 Task: Use the formula "STDEVP" in spreadsheet "Project portfolio".
Action: Mouse moved to (107, 85)
Screenshot: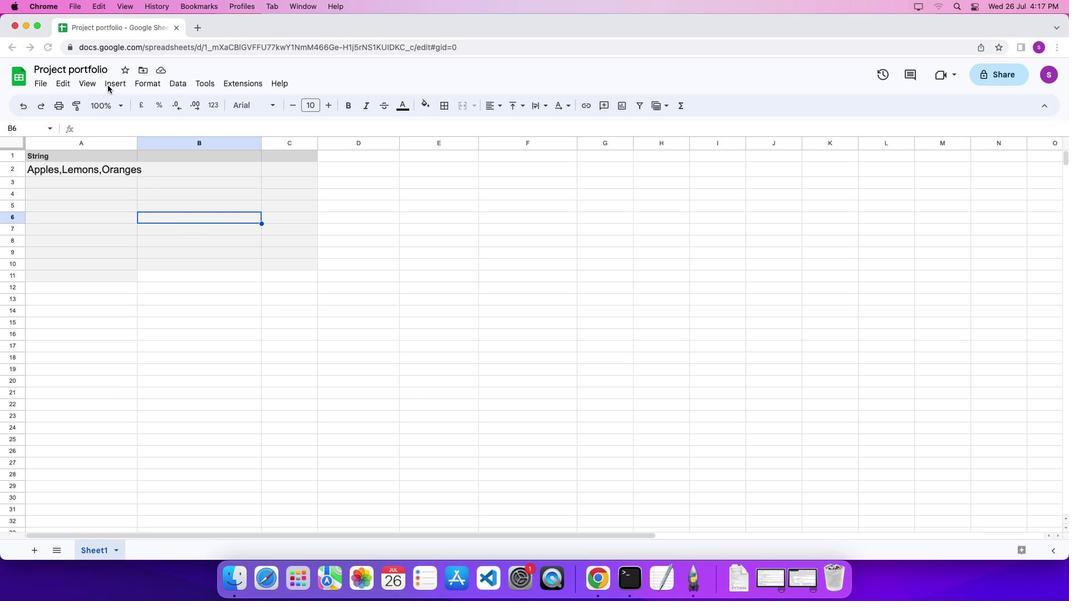 
Action: Mouse pressed left at (107, 85)
Screenshot: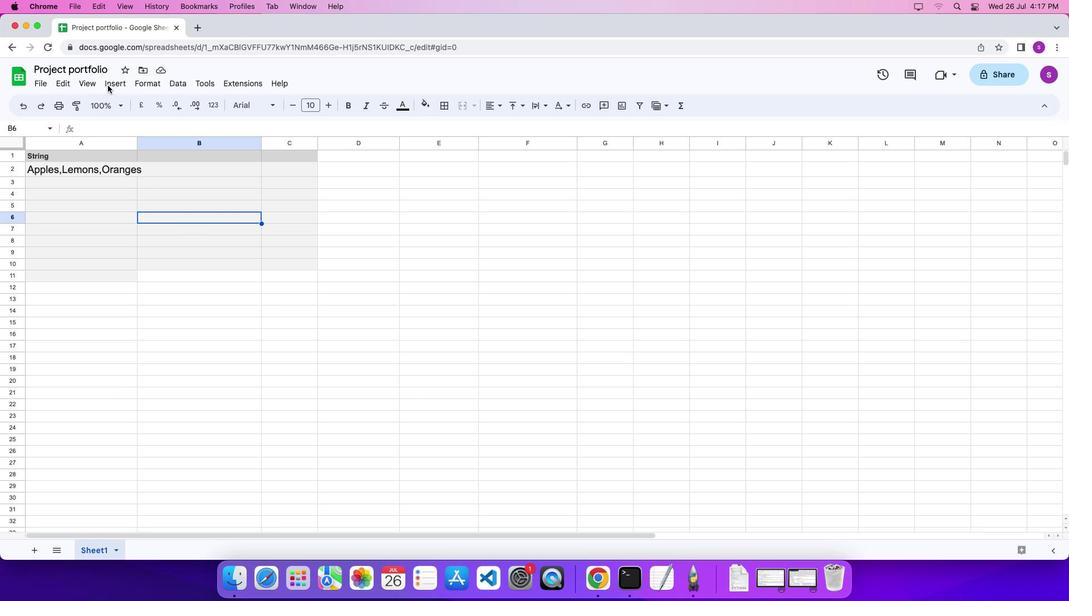 
Action: Mouse moved to (115, 83)
Screenshot: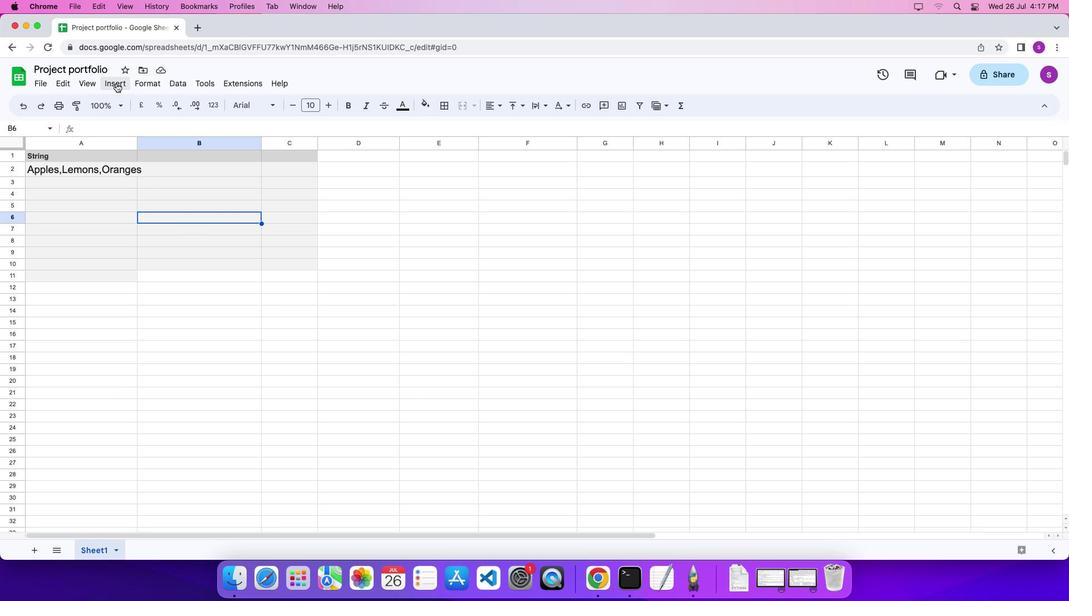 
Action: Mouse pressed left at (115, 83)
Screenshot: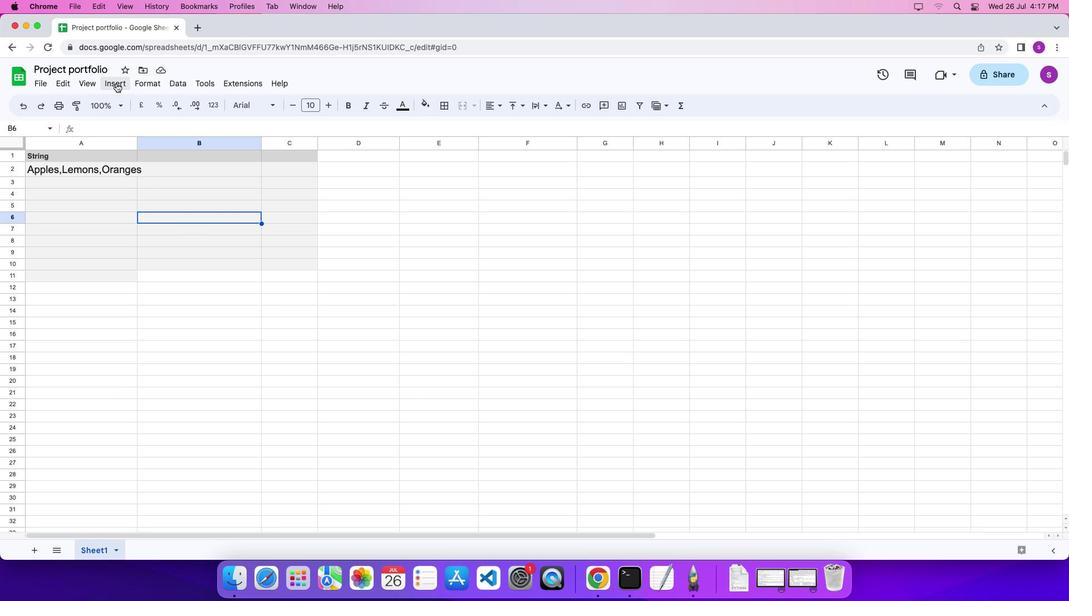 
Action: Mouse moved to (461, 540)
Screenshot: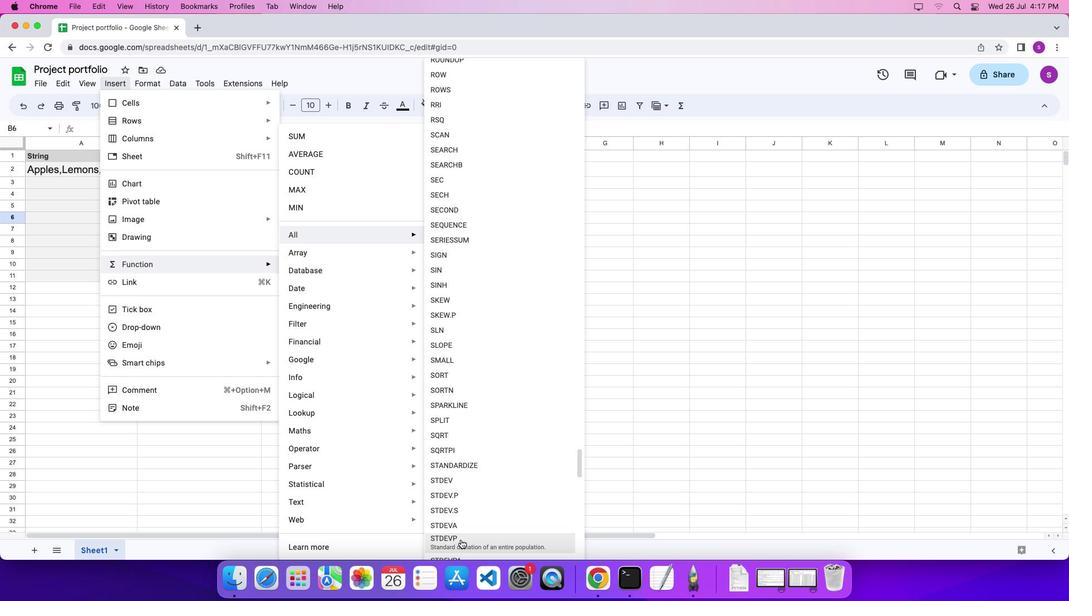 
Action: Mouse pressed left at (461, 540)
Screenshot: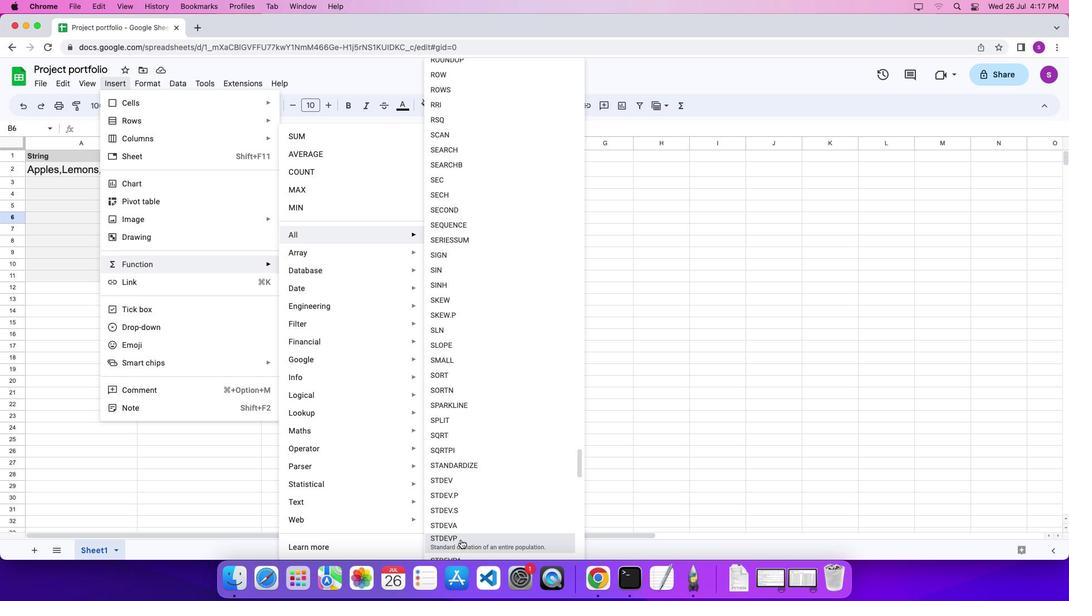 
Action: Mouse moved to (390, 374)
Screenshot: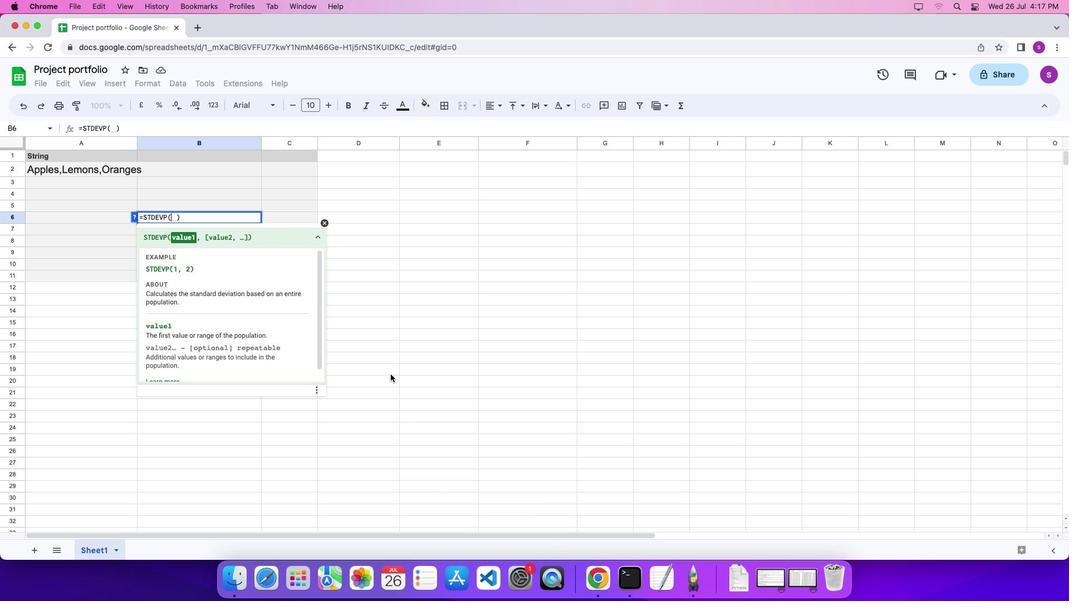 
Action: Key pressed '1'',''2''\x03'
Screenshot: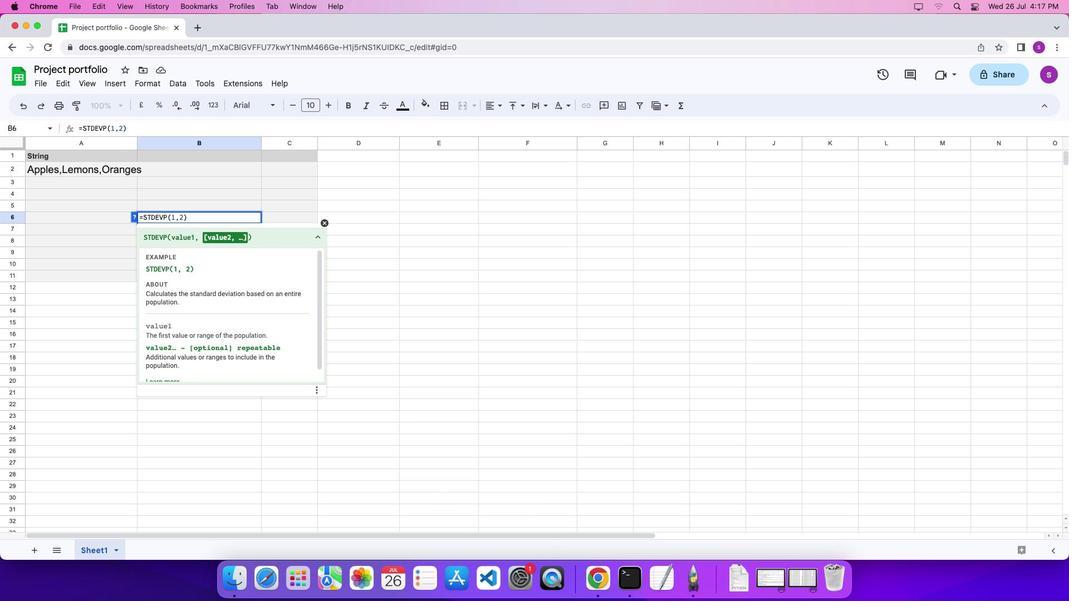 
